Task: Change the option "Continue playback" in the Qt interface to ask.
Action: Mouse moved to (95, 12)
Screenshot: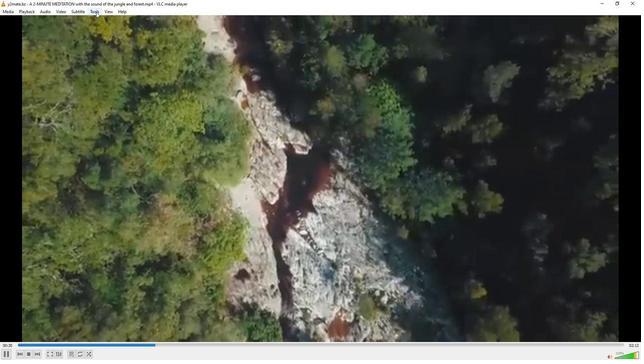 
Action: Mouse pressed left at (95, 12)
Screenshot: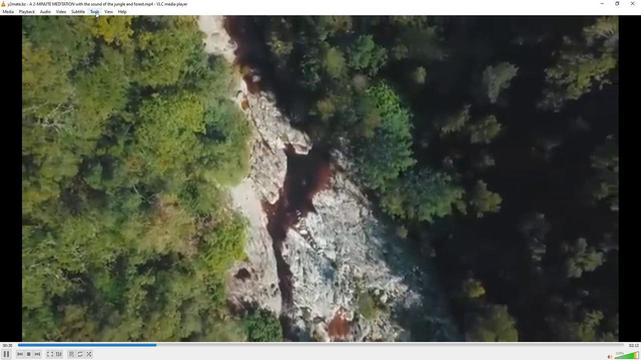 
Action: Mouse moved to (117, 90)
Screenshot: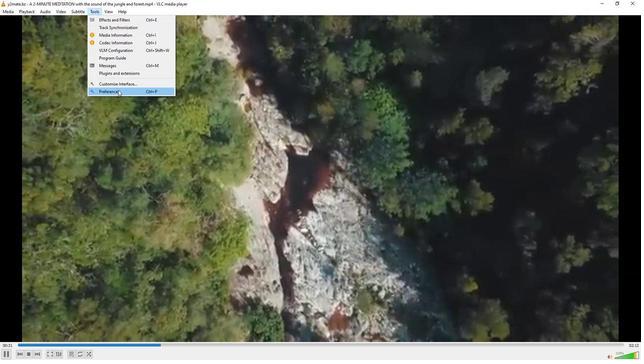 
Action: Mouse pressed left at (117, 90)
Screenshot: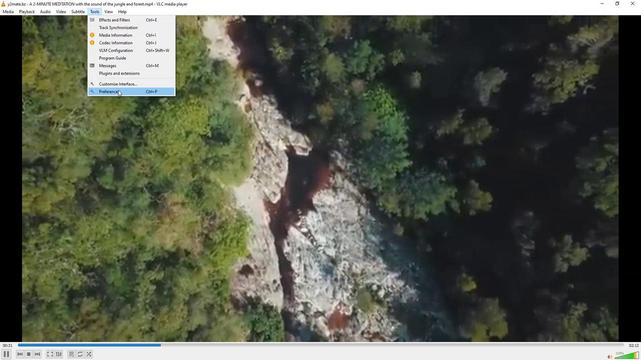 
Action: Mouse moved to (210, 293)
Screenshot: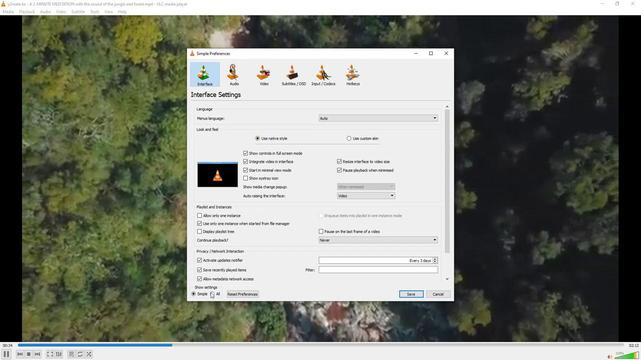 
Action: Mouse pressed left at (210, 293)
Screenshot: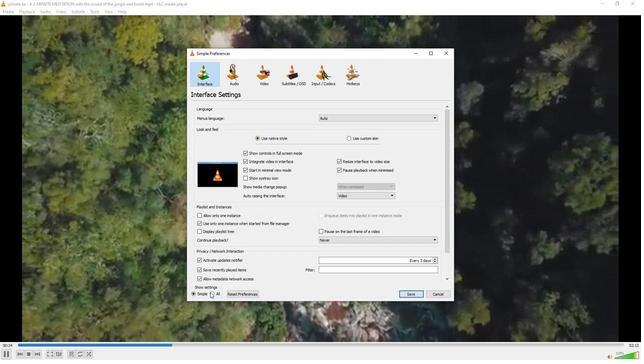 
Action: Mouse moved to (202, 258)
Screenshot: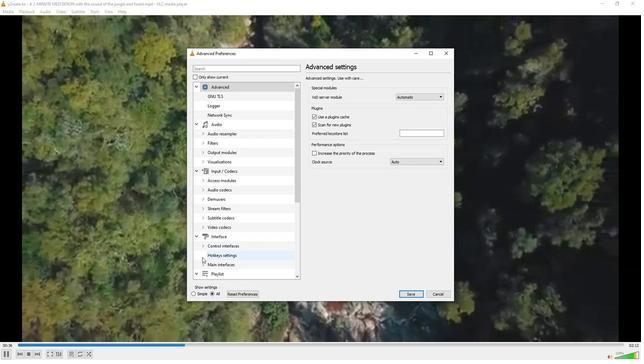 
Action: Mouse scrolled (202, 258) with delta (0, 0)
Screenshot: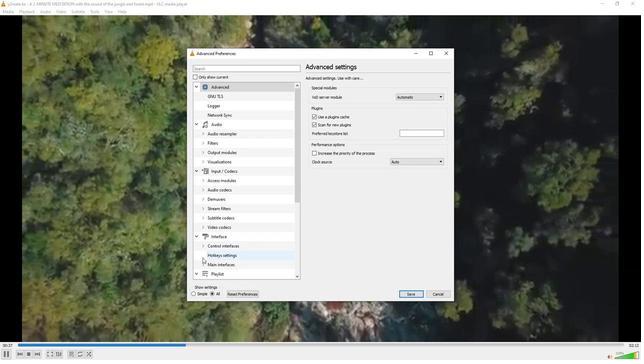 
Action: Mouse moved to (203, 237)
Screenshot: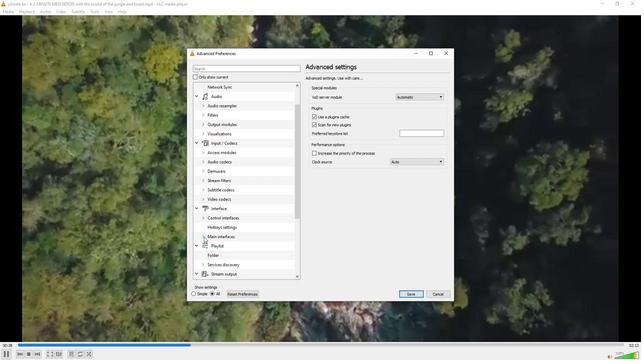 
Action: Mouse pressed left at (203, 237)
Screenshot: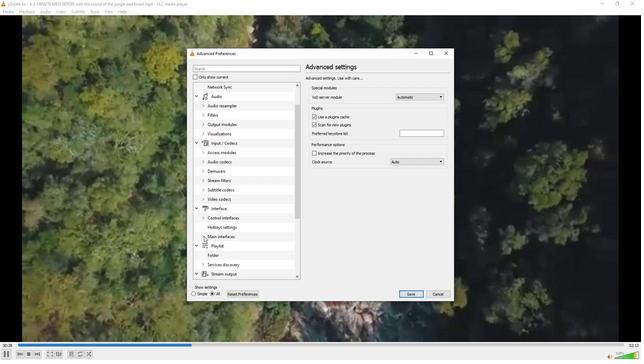
Action: Mouse moved to (214, 254)
Screenshot: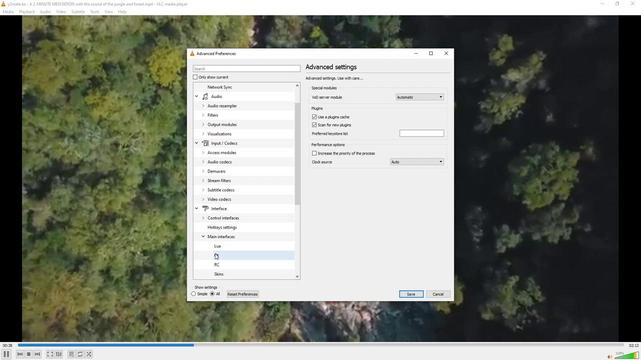 
Action: Mouse pressed left at (214, 254)
Screenshot: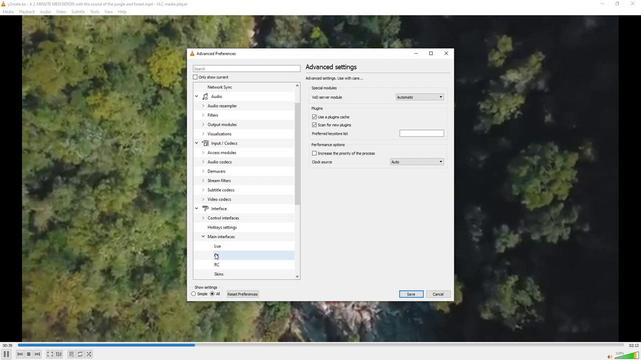 
Action: Mouse moved to (438, 186)
Screenshot: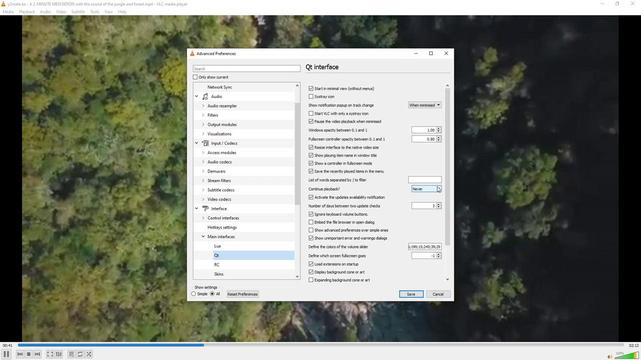 
Action: Mouse pressed left at (438, 186)
Screenshot: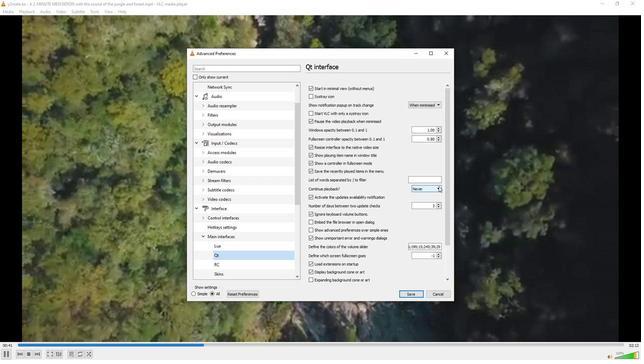 
Action: Mouse moved to (417, 199)
Screenshot: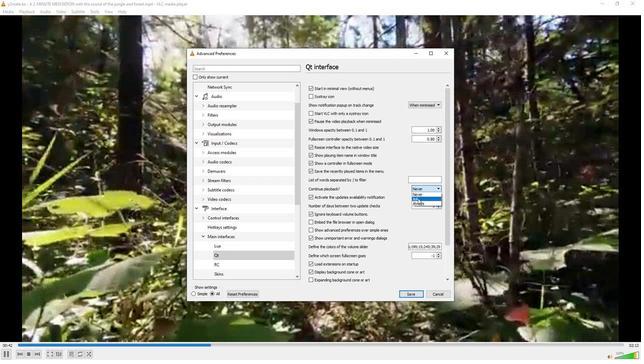 
Action: Mouse pressed left at (417, 199)
Screenshot: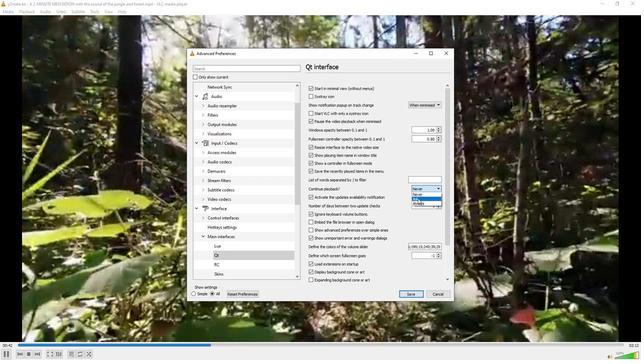 
Action: Mouse moved to (416, 196)
Screenshot: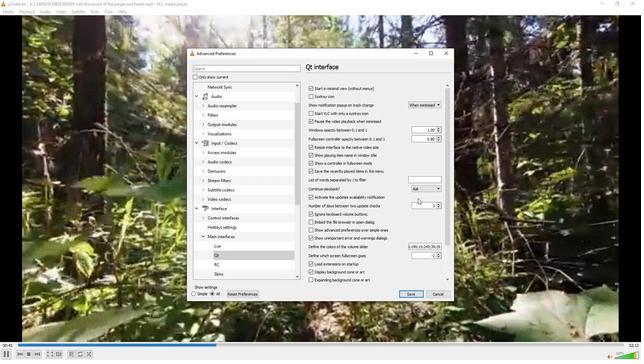 
